 Task: Create a due date automation trigger when advanced on, on the wednesday after a card is due add dates with an incomplete due date at 11:00 AM.
Action: Mouse moved to (1034, 76)
Screenshot: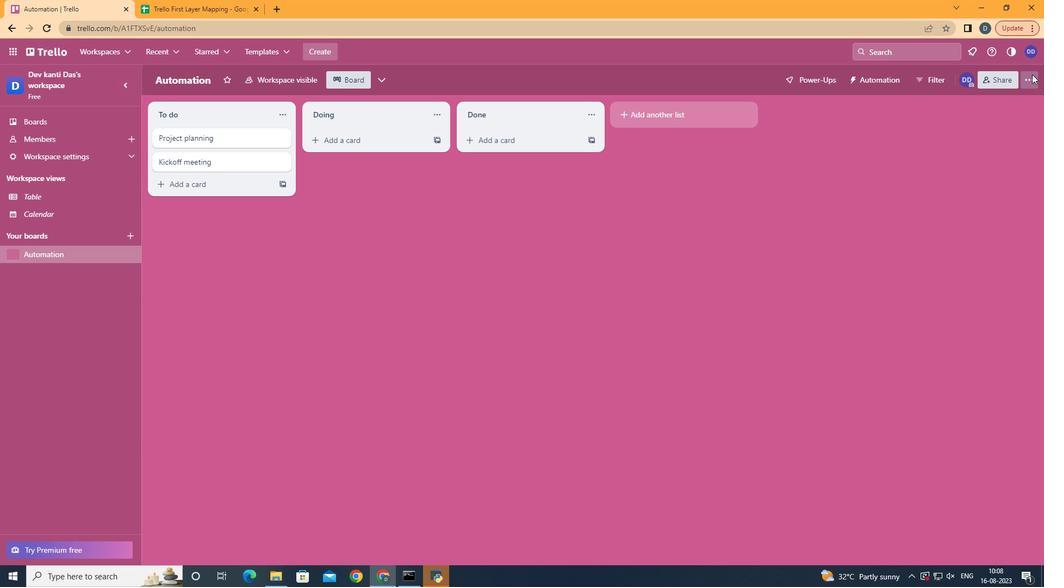 
Action: Mouse pressed left at (1034, 76)
Screenshot: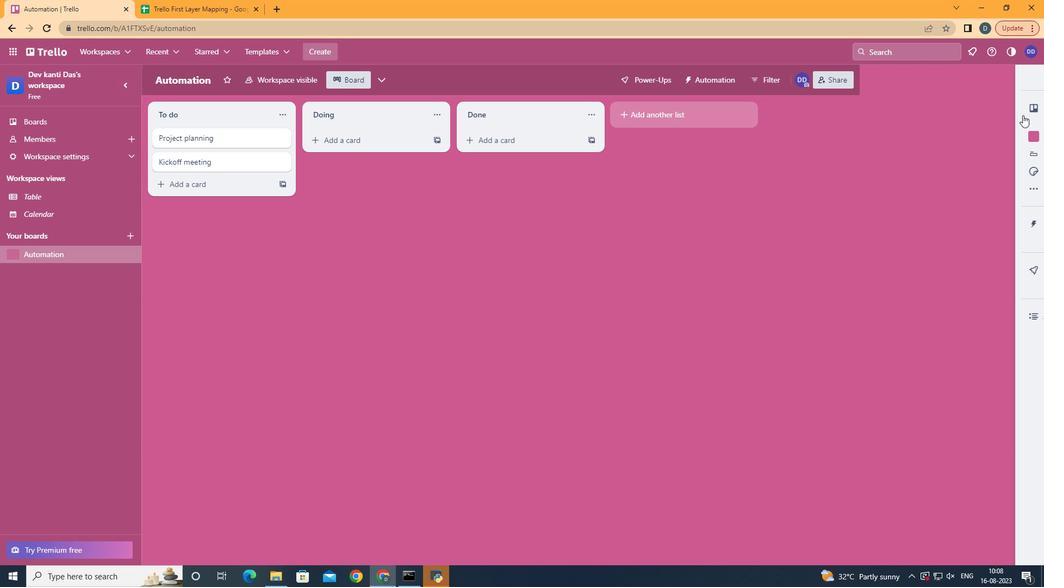 
Action: Mouse moved to (966, 219)
Screenshot: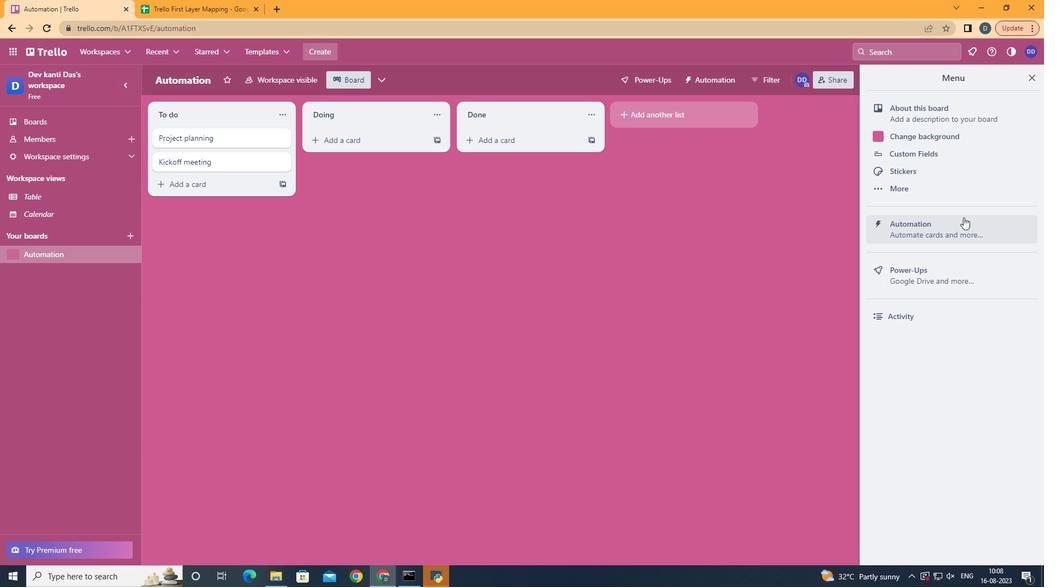 
Action: Mouse pressed left at (966, 219)
Screenshot: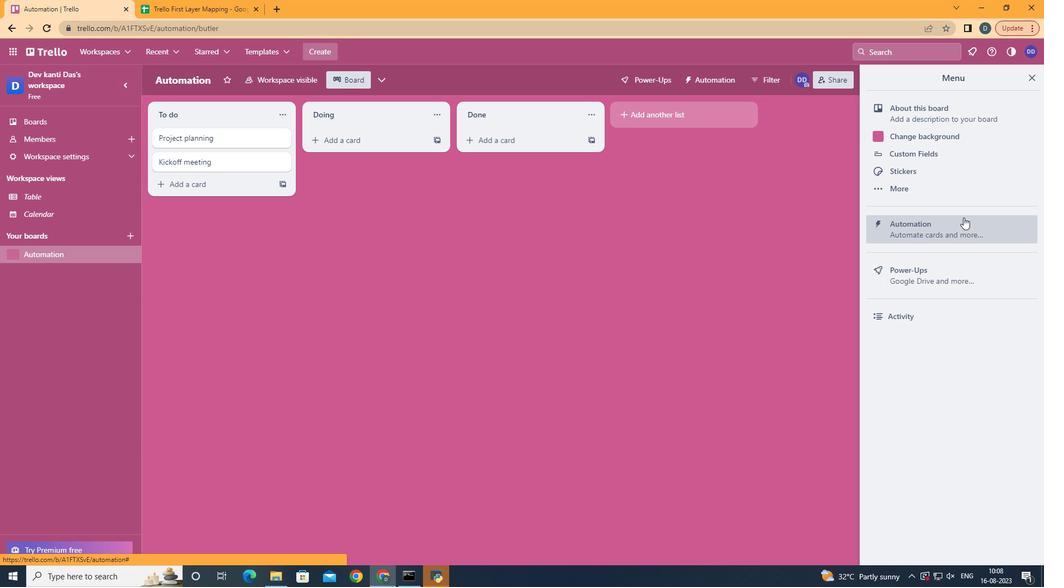 
Action: Mouse moved to (232, 224)
Screenshot: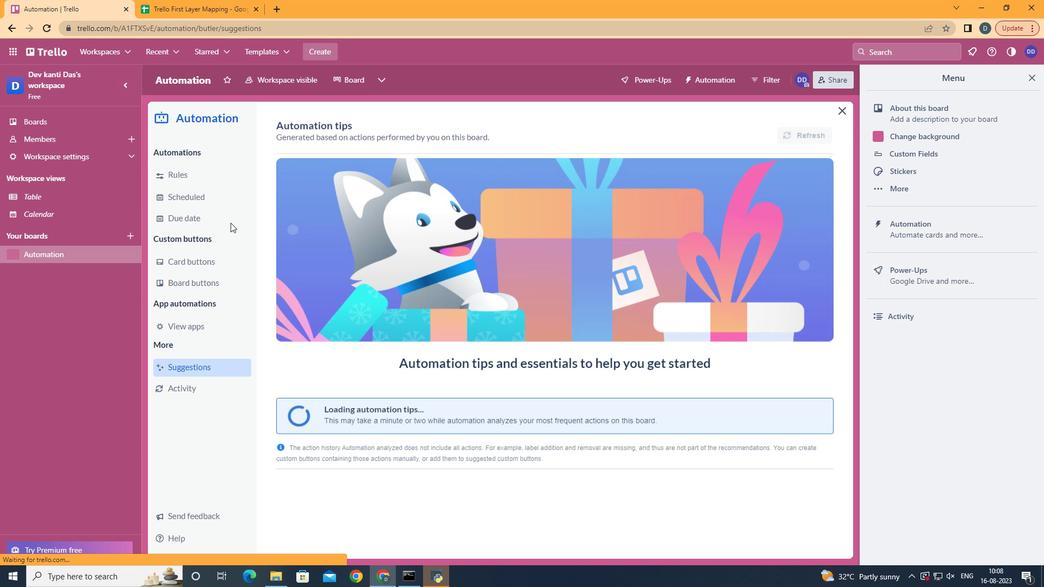 
Action: Mouse pressed left at (232, 224)
Screenshot: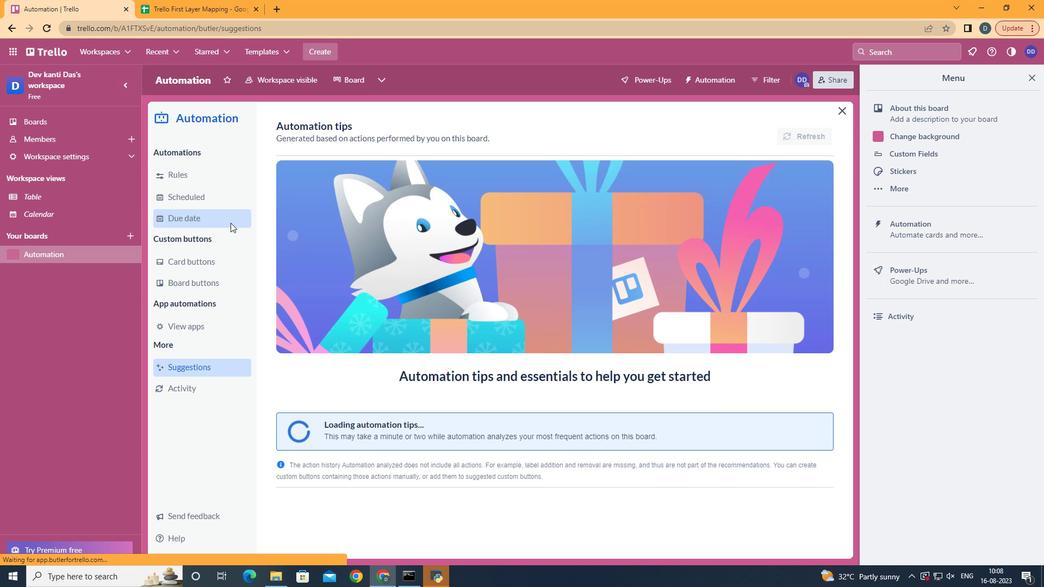 
Action: Mouse moved to (770, 131)
Screenshot: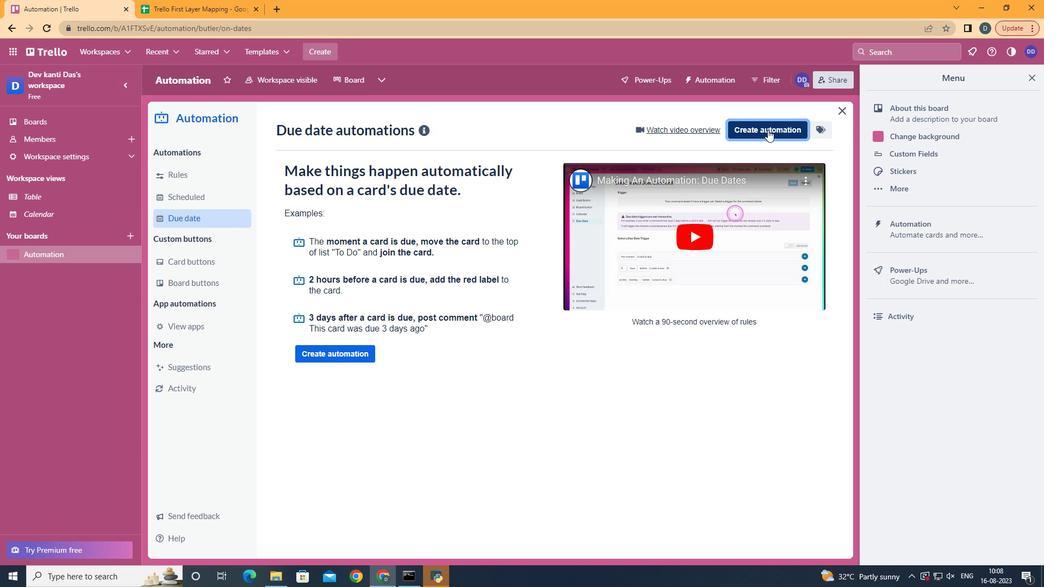 
Action: Mouse pressed left at (770, 131)
Screenshot: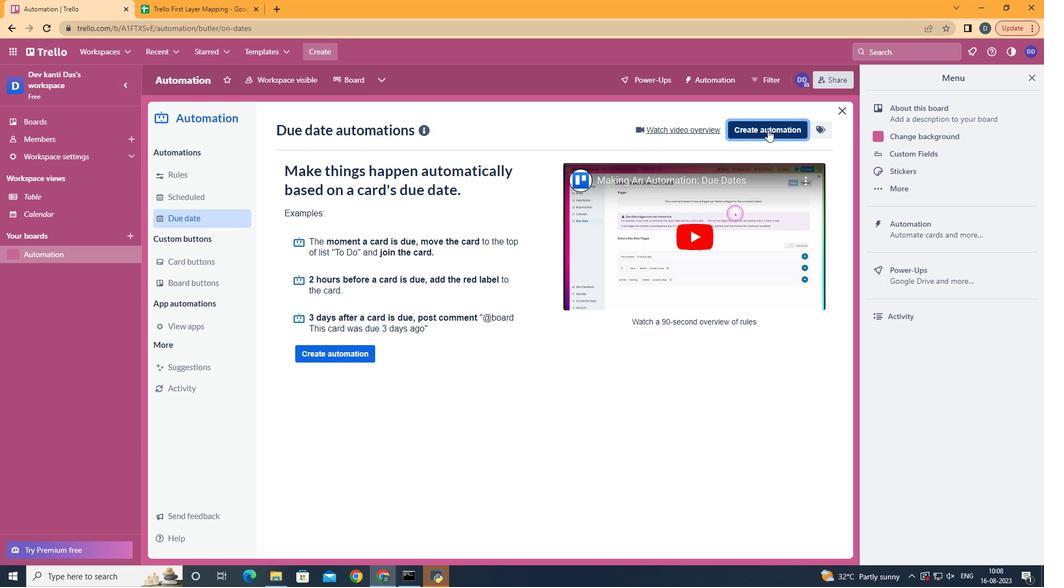 
Action: Mouse moved to (581, 233)
Screenshot: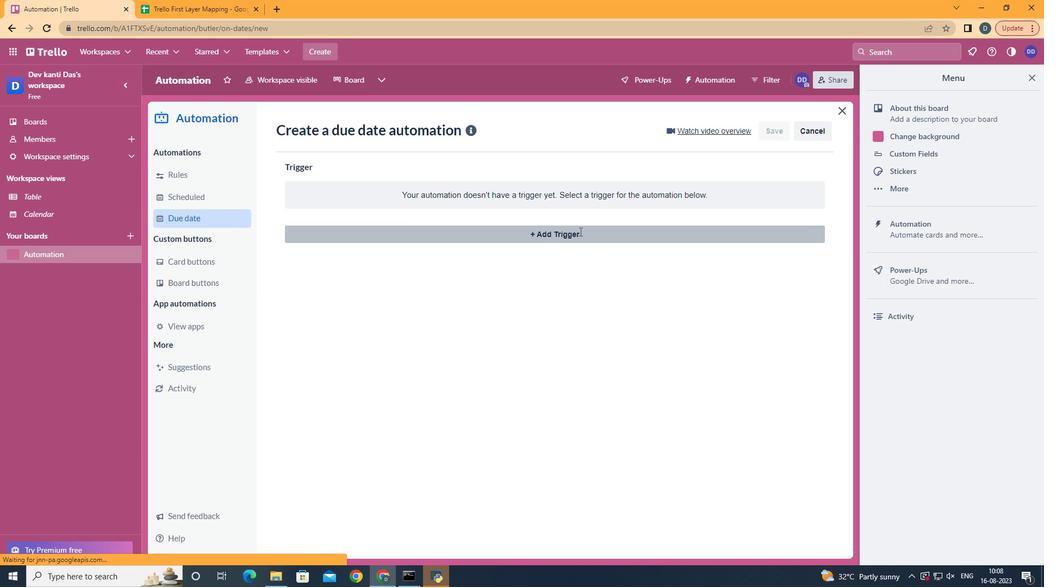 
Action: Mouse pressed left at (581, 233)
Screenshot: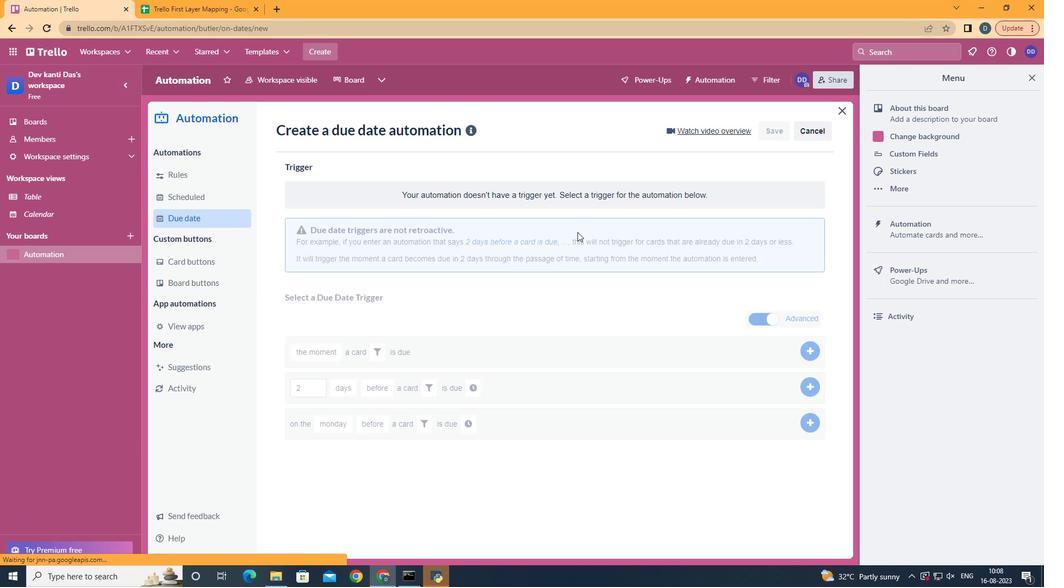 
Action: Mouse moved to (364, 327)
Screenshot: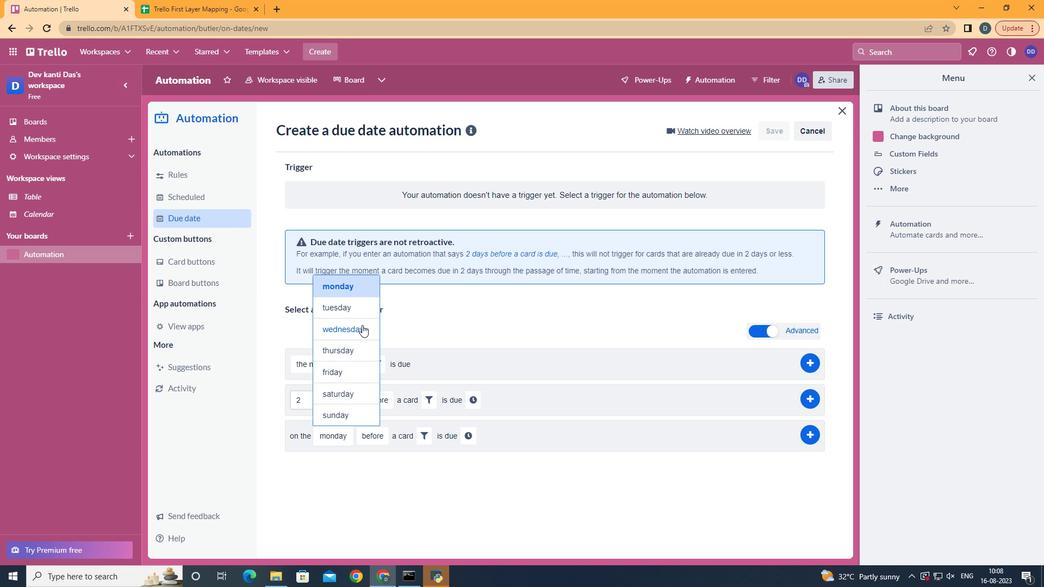 
Action: Mouse pressed left at (364, 327)
Screenshot: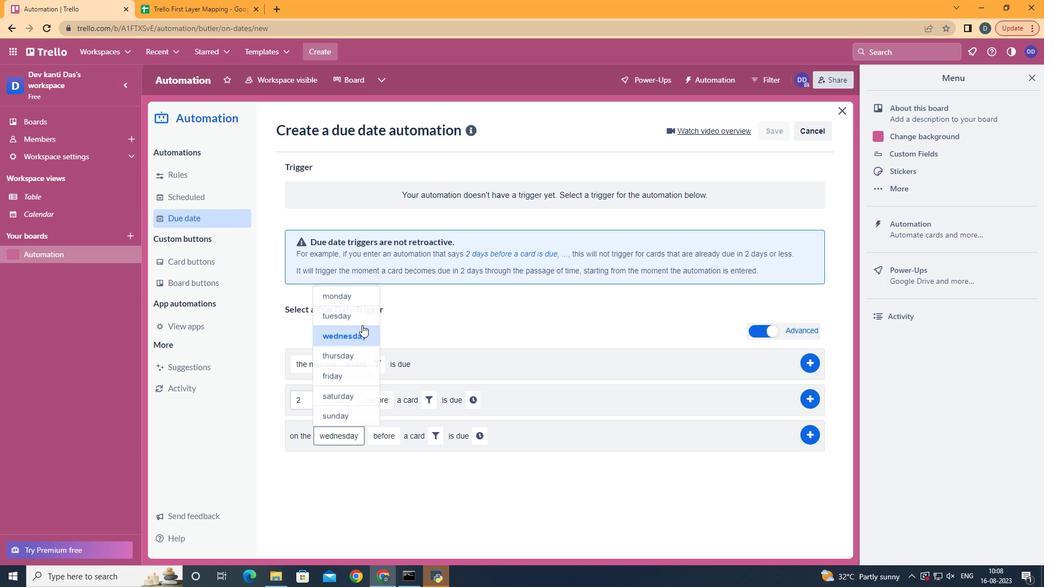 
Action: Mouse moved to (386, 477)
Screenshot: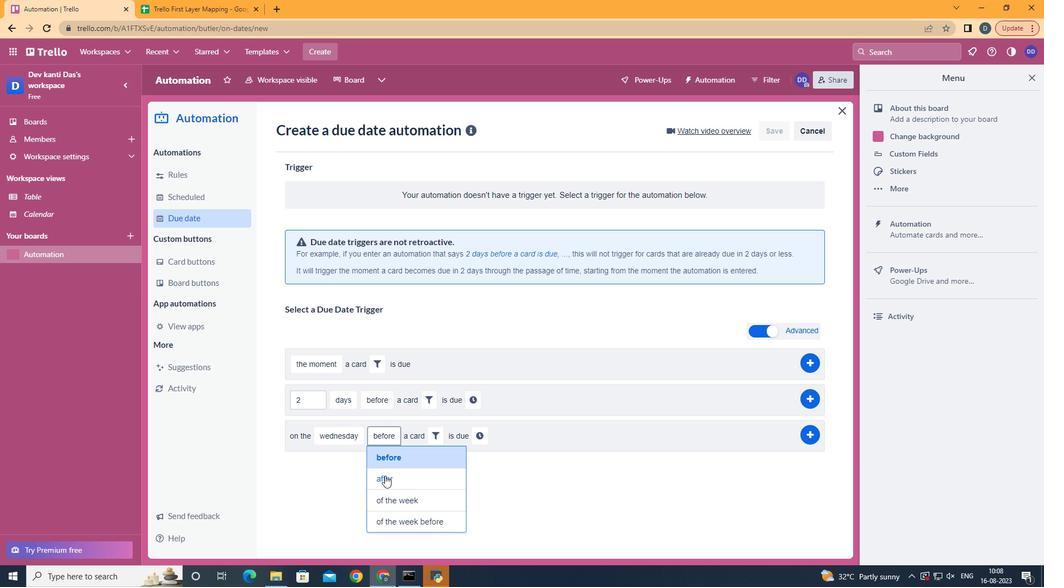 
Action: Mouse pressed left at (386, 477)
Screenshot: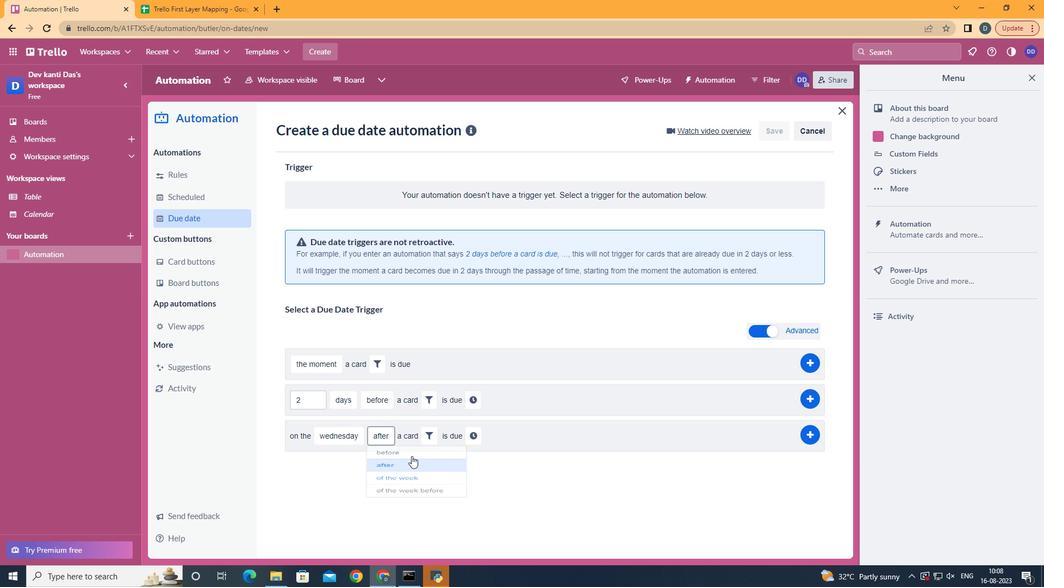 
Action: Mouse moved to (422, 441)
Screenshot: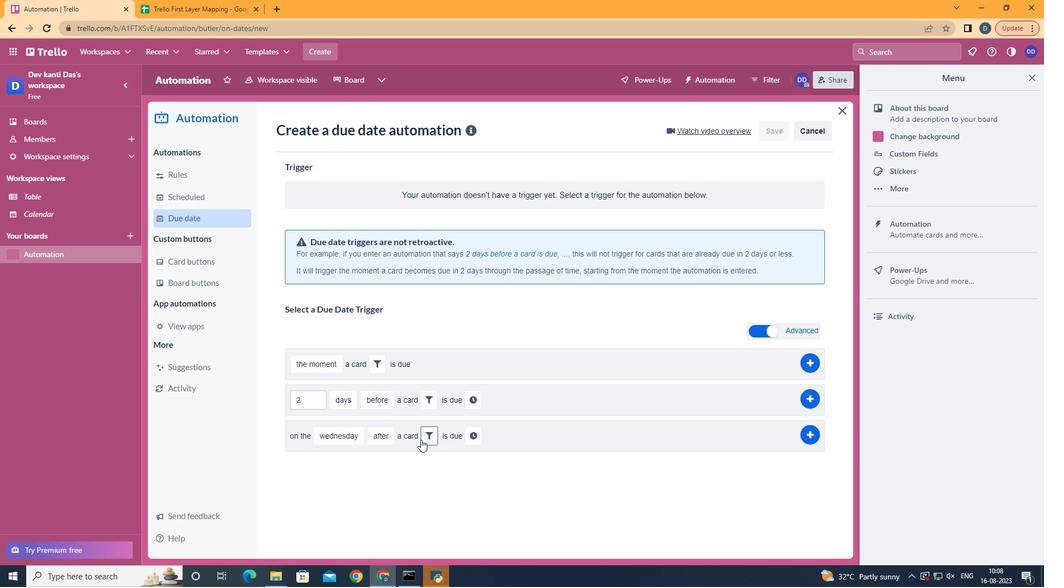 
Action: Mouse pressed left at (422, 441)
Screenshot: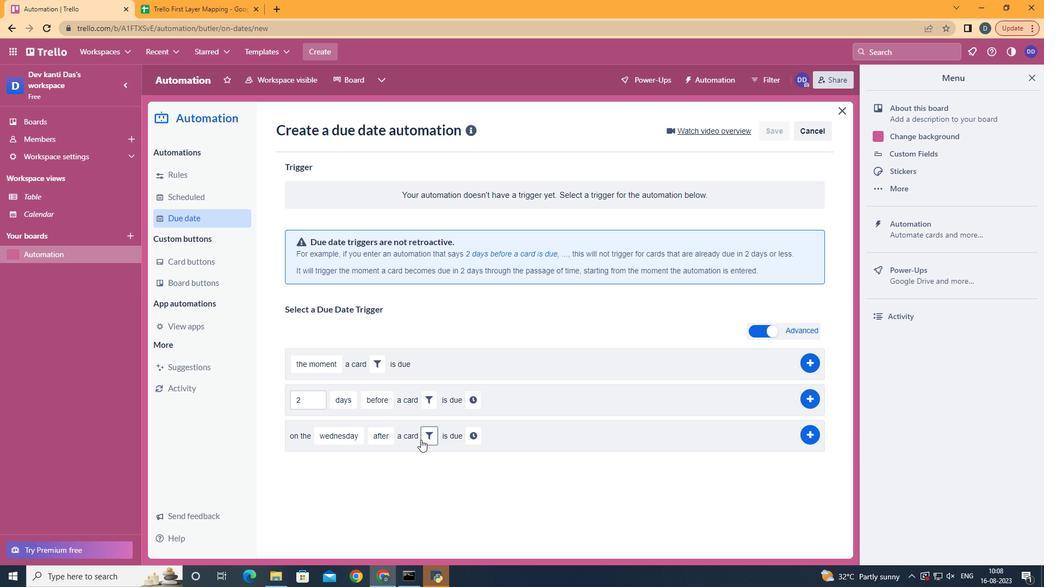 
Action: Mouse moved to (496, 472)
Screenshot: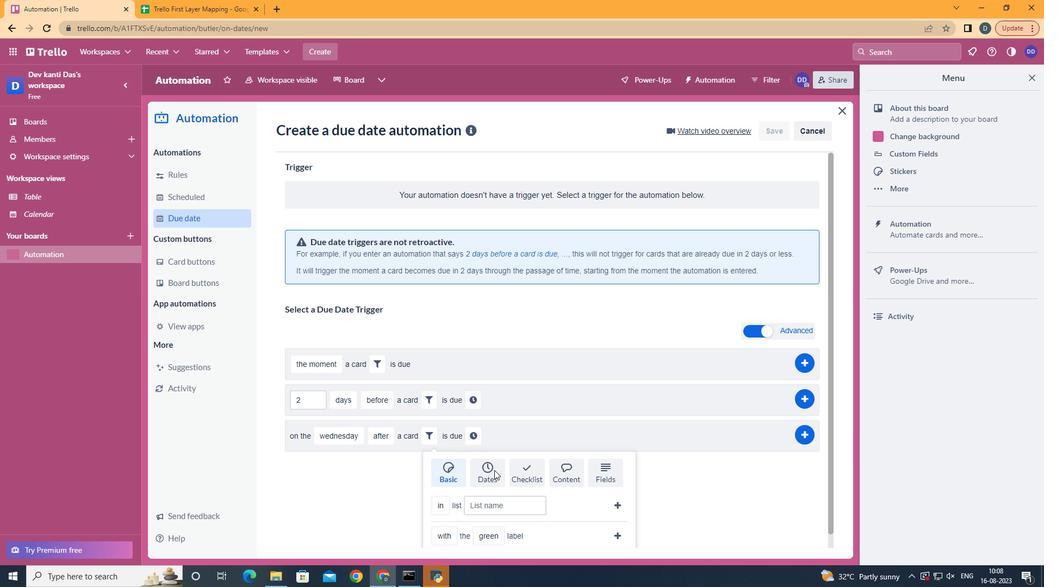 
Action: Mouse pressed left at (496, 472)
Screenshot: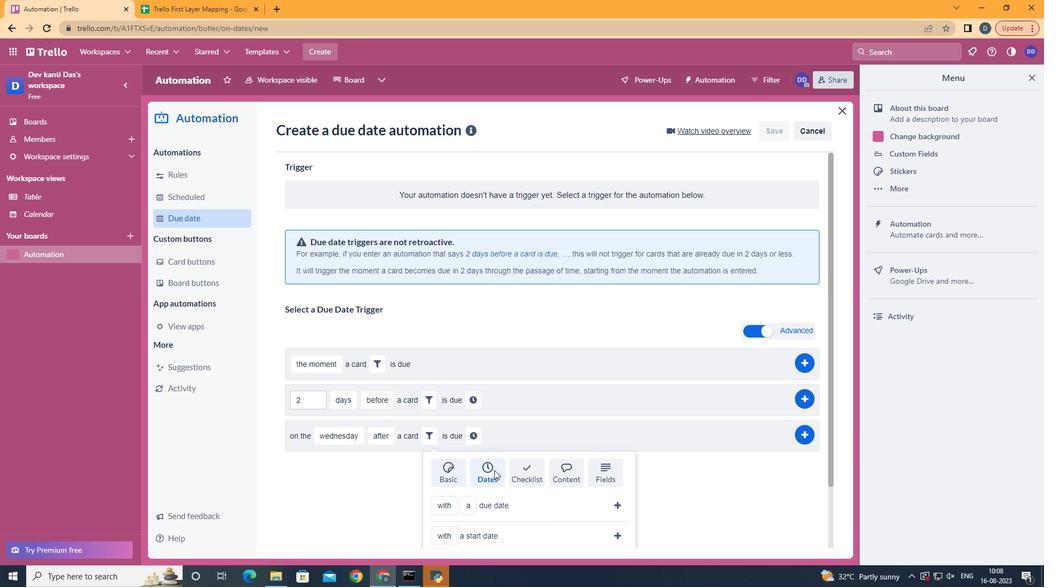 
Action: Mouse moved to (484, 466)
Screenshot: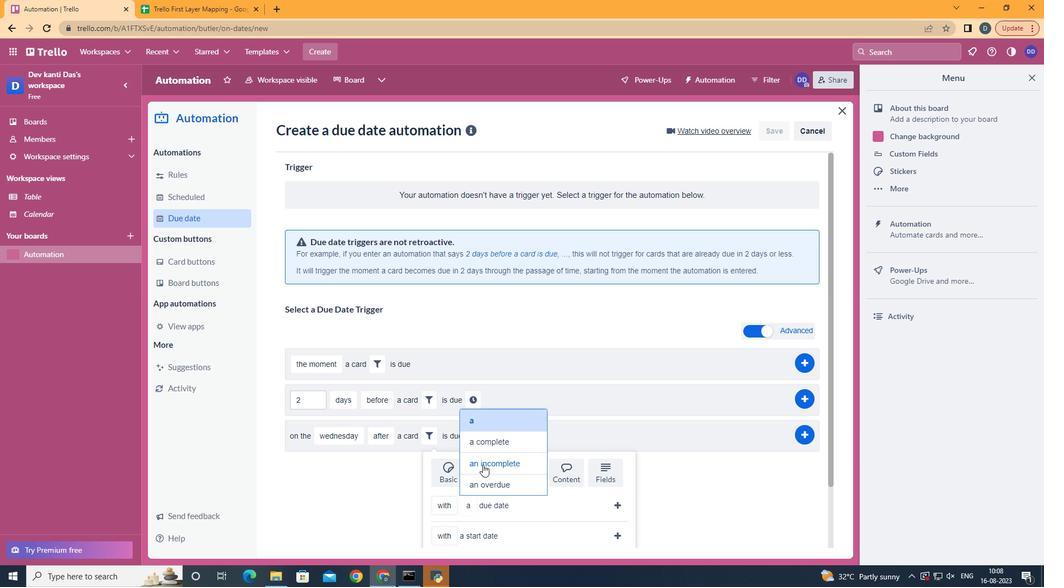 
Action: Mouse pressed left at (484, 466)
Screenshot: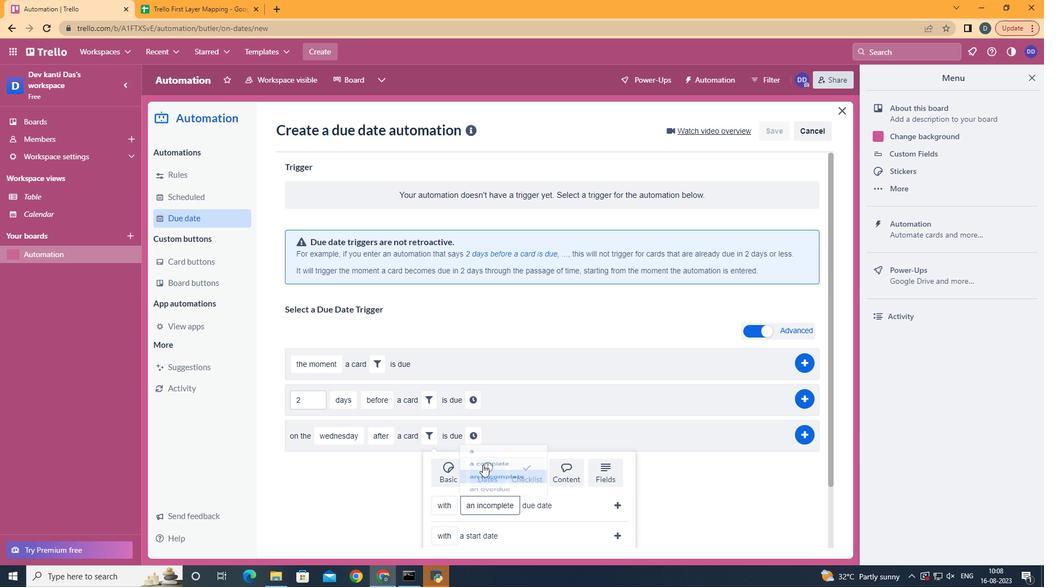 
Action: Mouse moved to (613, 503)
Screenshot: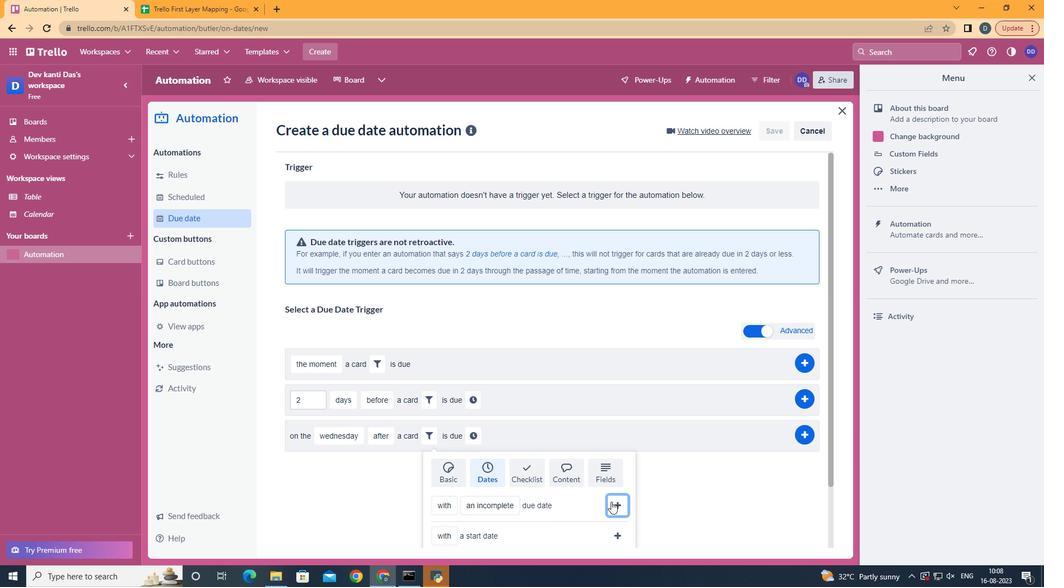 
Action: Mouse pressed left at (613, 503)
Screenshot: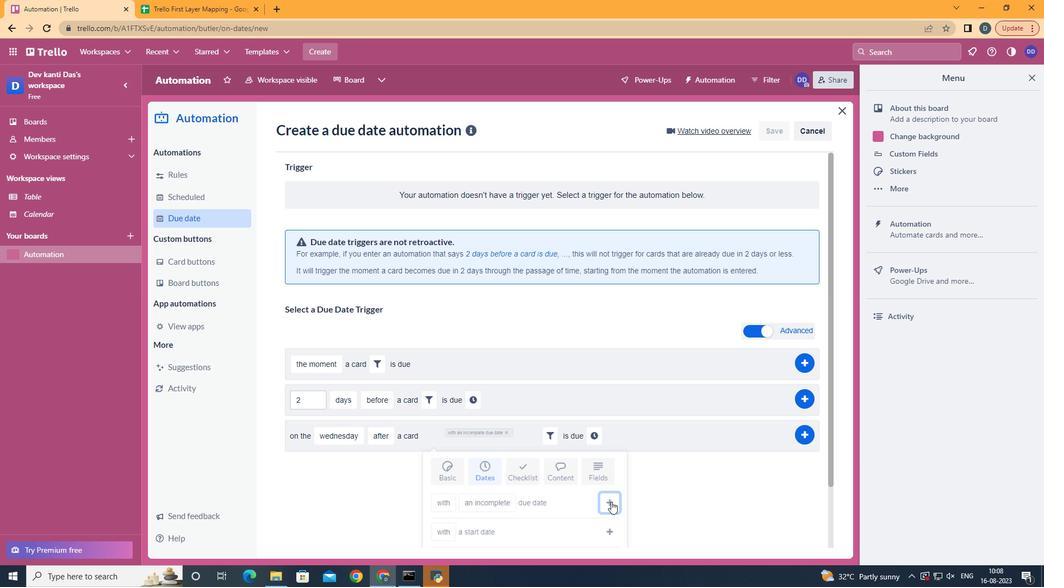
Action: Mouse moved to (594, 444)
Screenshot: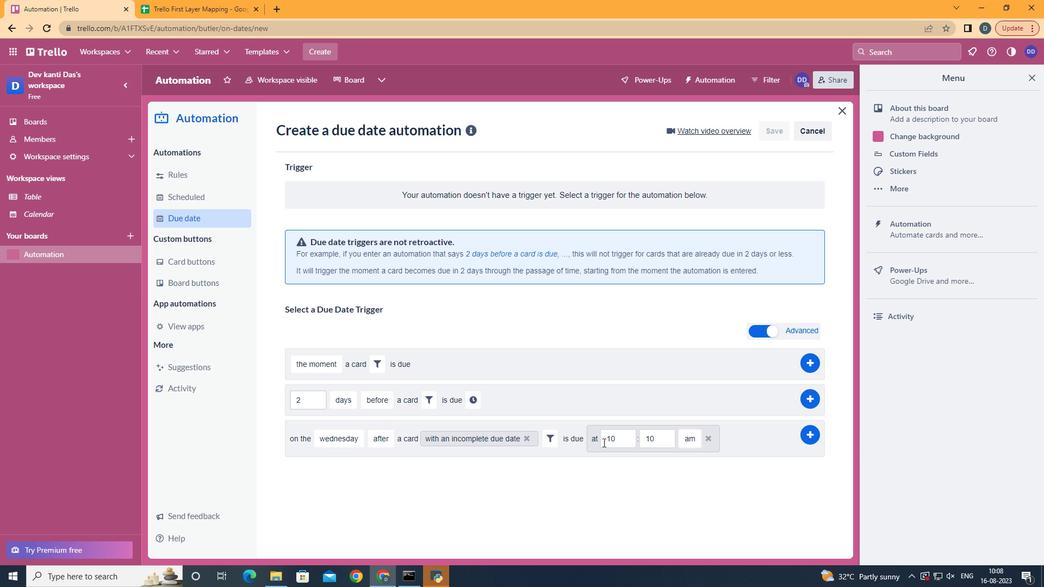 
Action: Mouse pressed left at (594, 444)
Screenshot: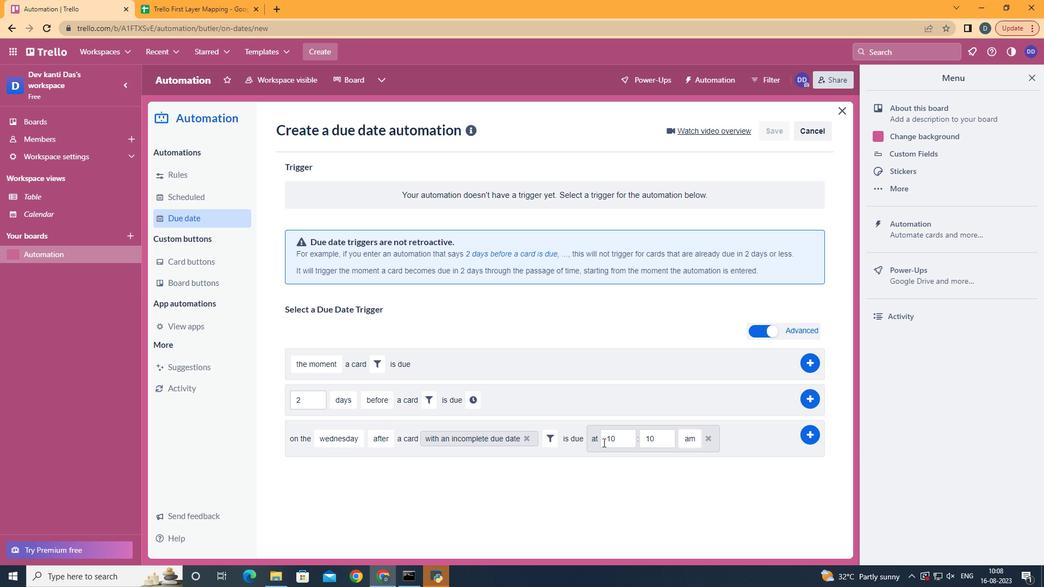 
Action: Mouse moved to (633, 446)
Screenshot: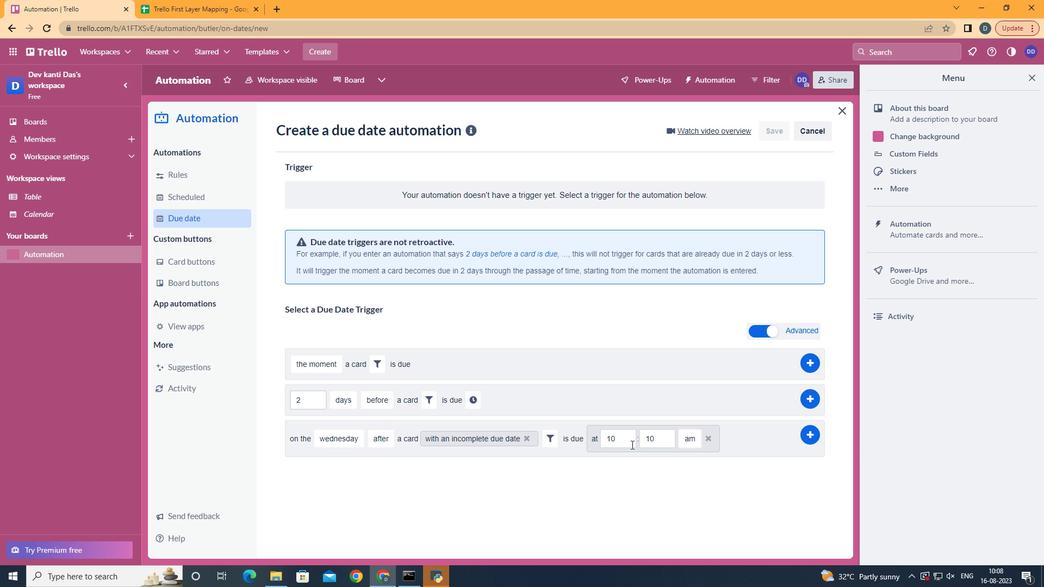 
Action: Mouse pressed left at (633, 446)
Screenshot: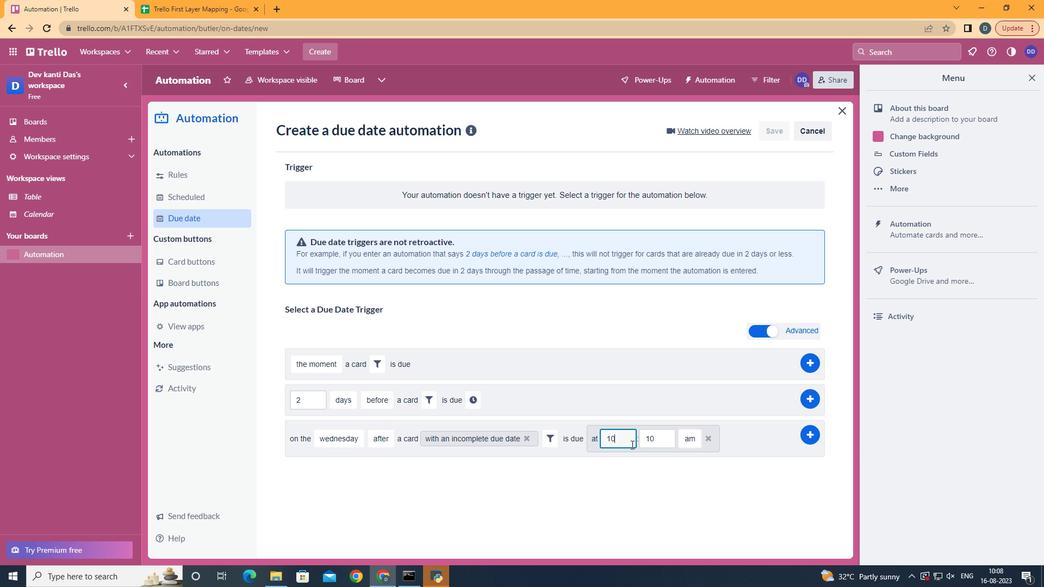 
Action: Key pressed <Key.backspace>1
Screenshot: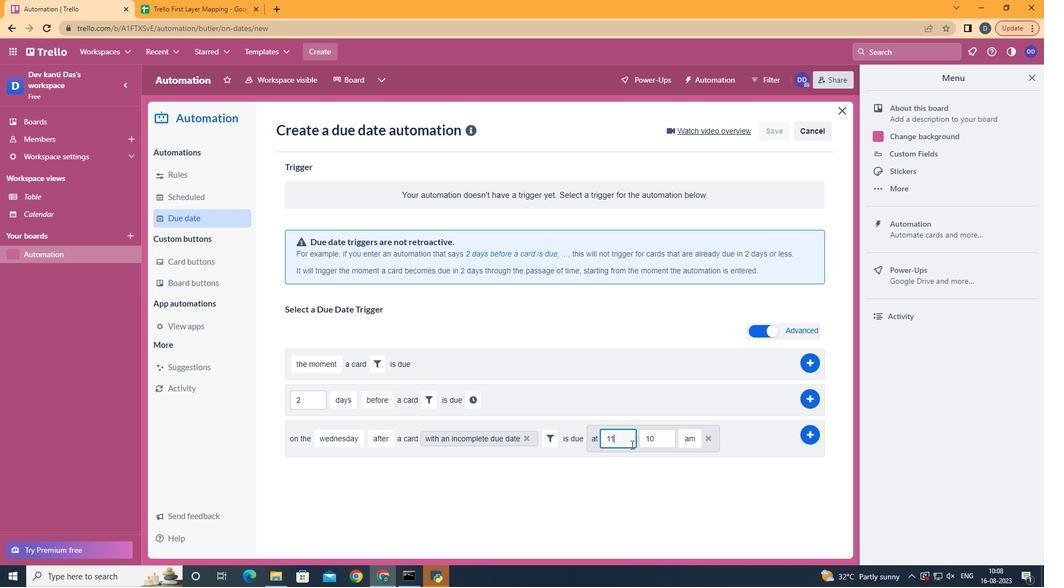 
Action: Mouse moved to (665, 438)
Screenshot: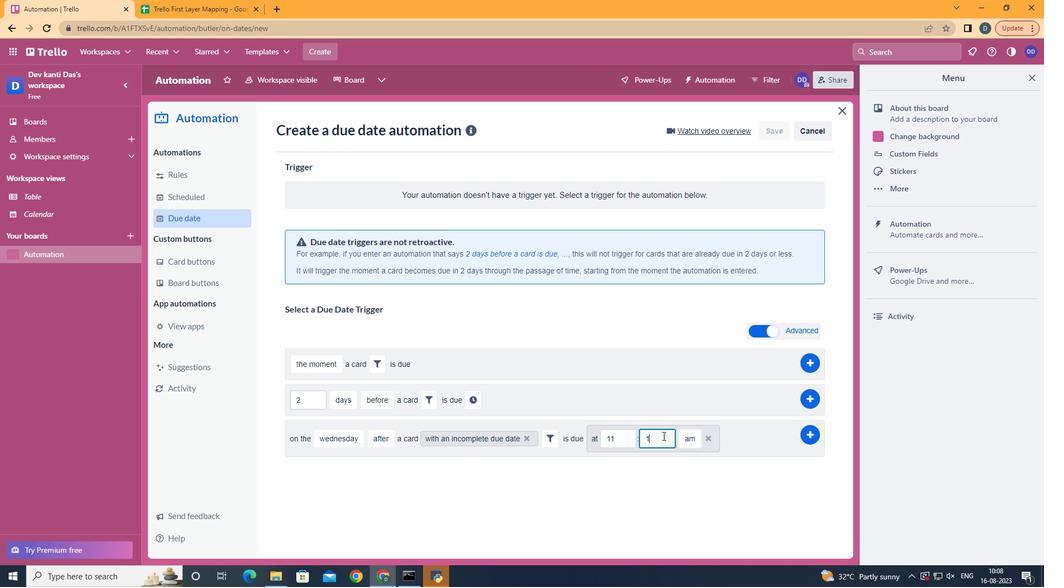 
Action: Mouse pressed left at (665, 438)
Screenshot: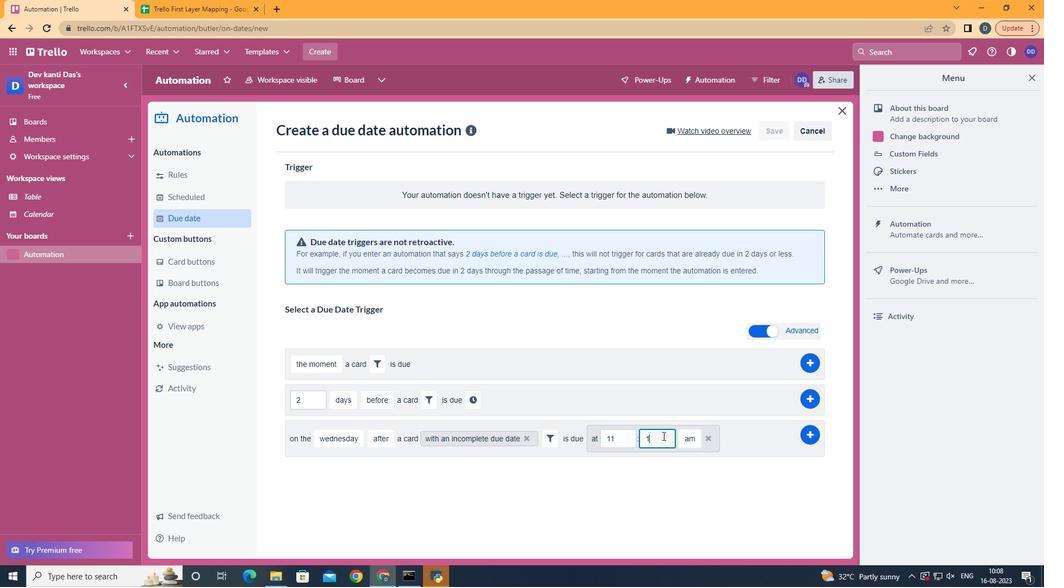 
Action: Key pressed <Key.backspace><Key.backspace>00
Screenshot: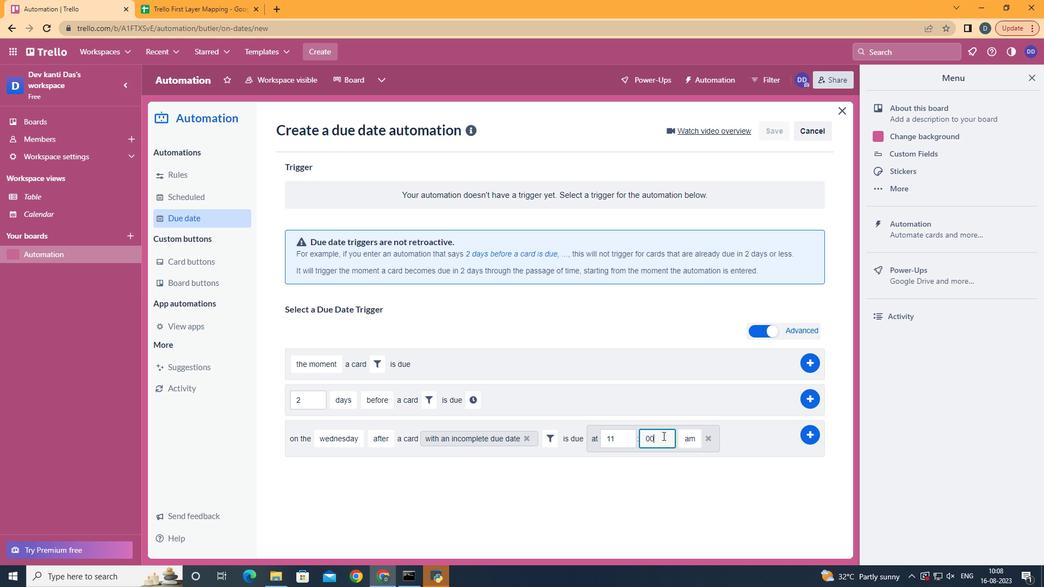 
Action: Mouse moved to (822, 434)
Screenshot: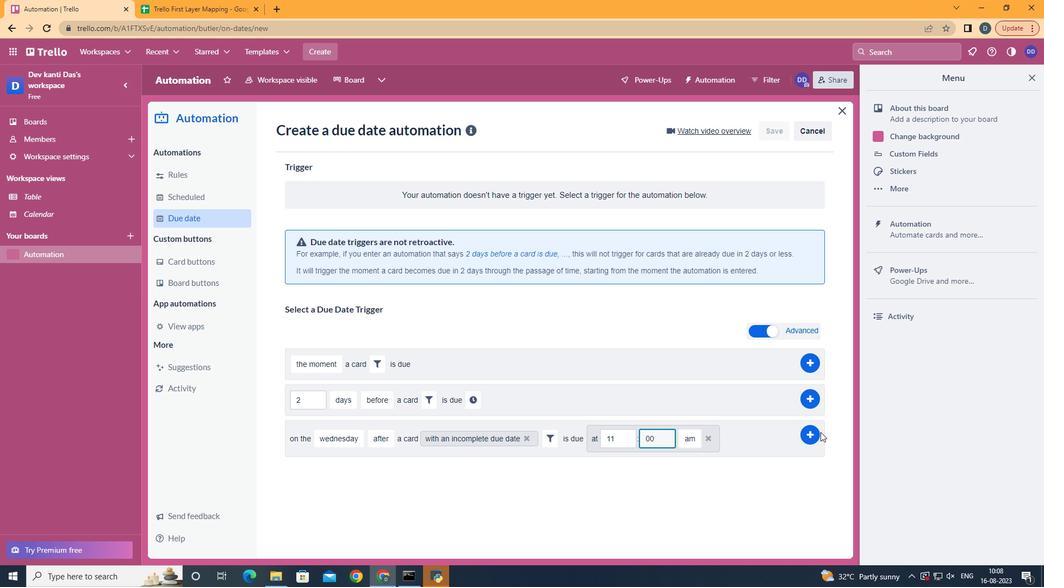 
Action: Mouse pressed left at (822, 434)
Screenshot: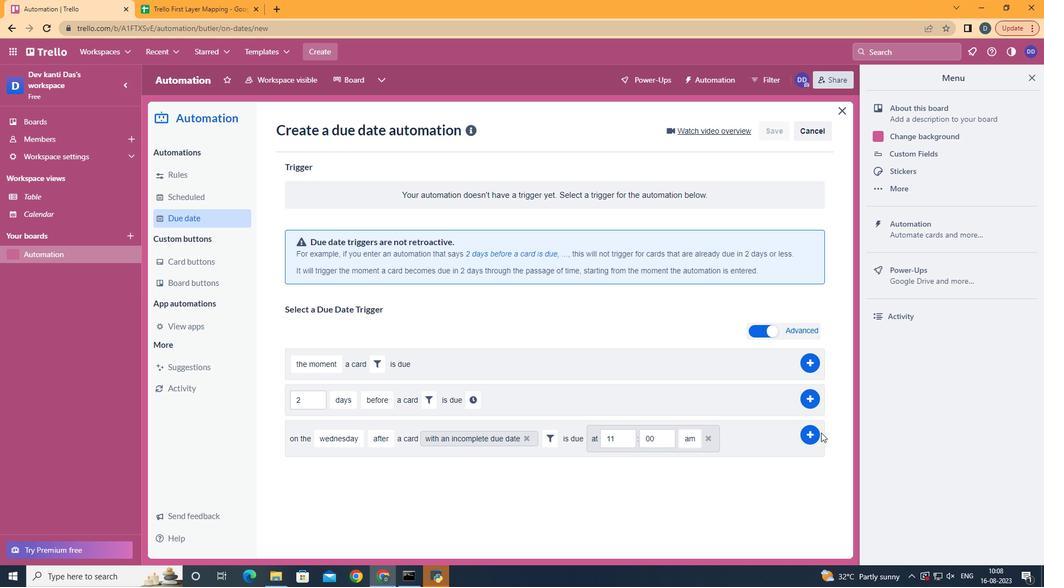 
Action: Mouse moved to (817, 435)
Screenshot: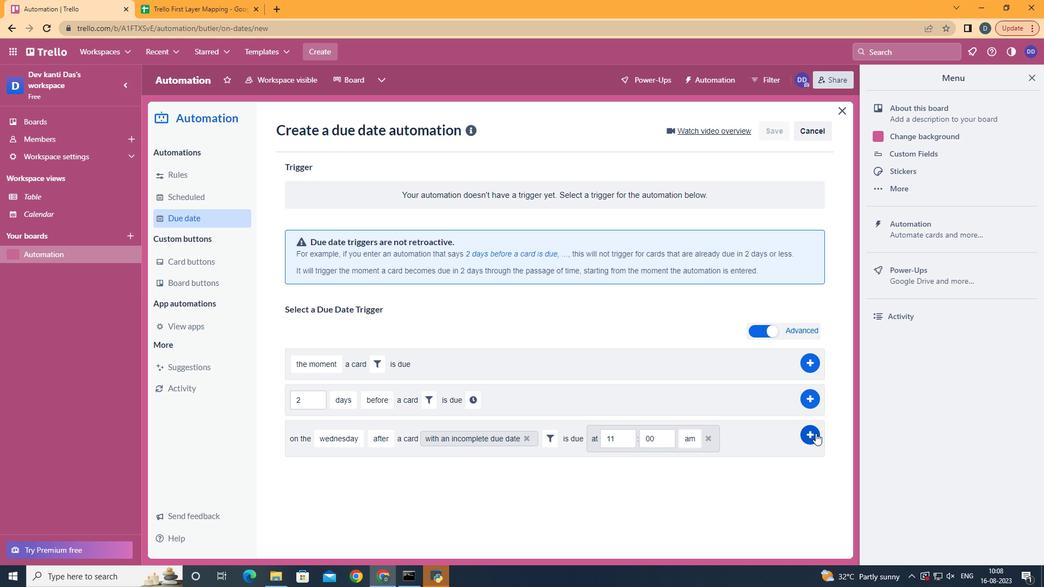 
Action: Mouse pressed left at (817, 435)
Screenshot: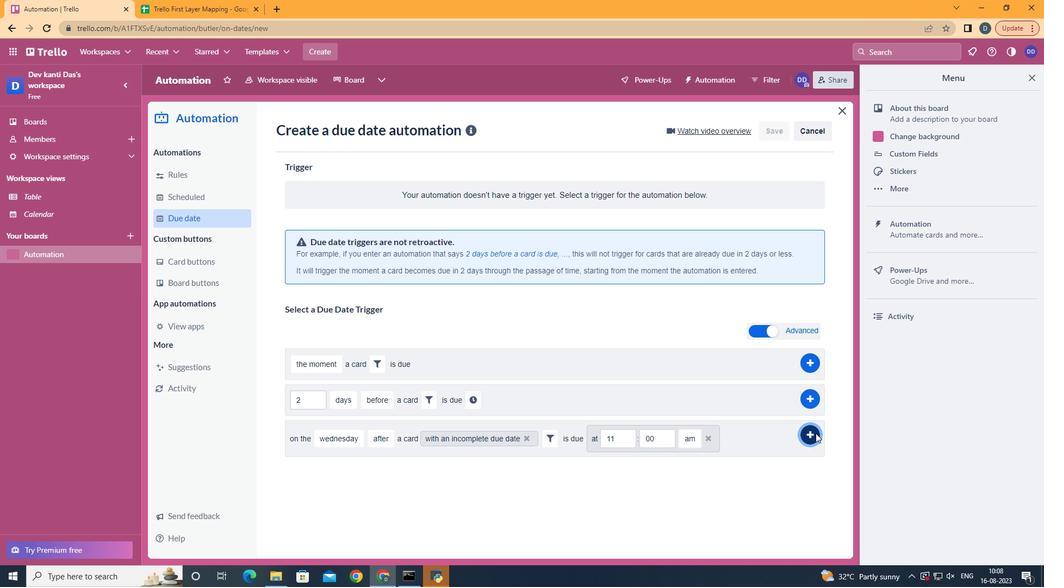 
